 Task: Add to scrum project WiseTech a team member softage.4@softage.net and assign as Project Lead.
Action: Mouse moved to (339, 191)
Screenshot: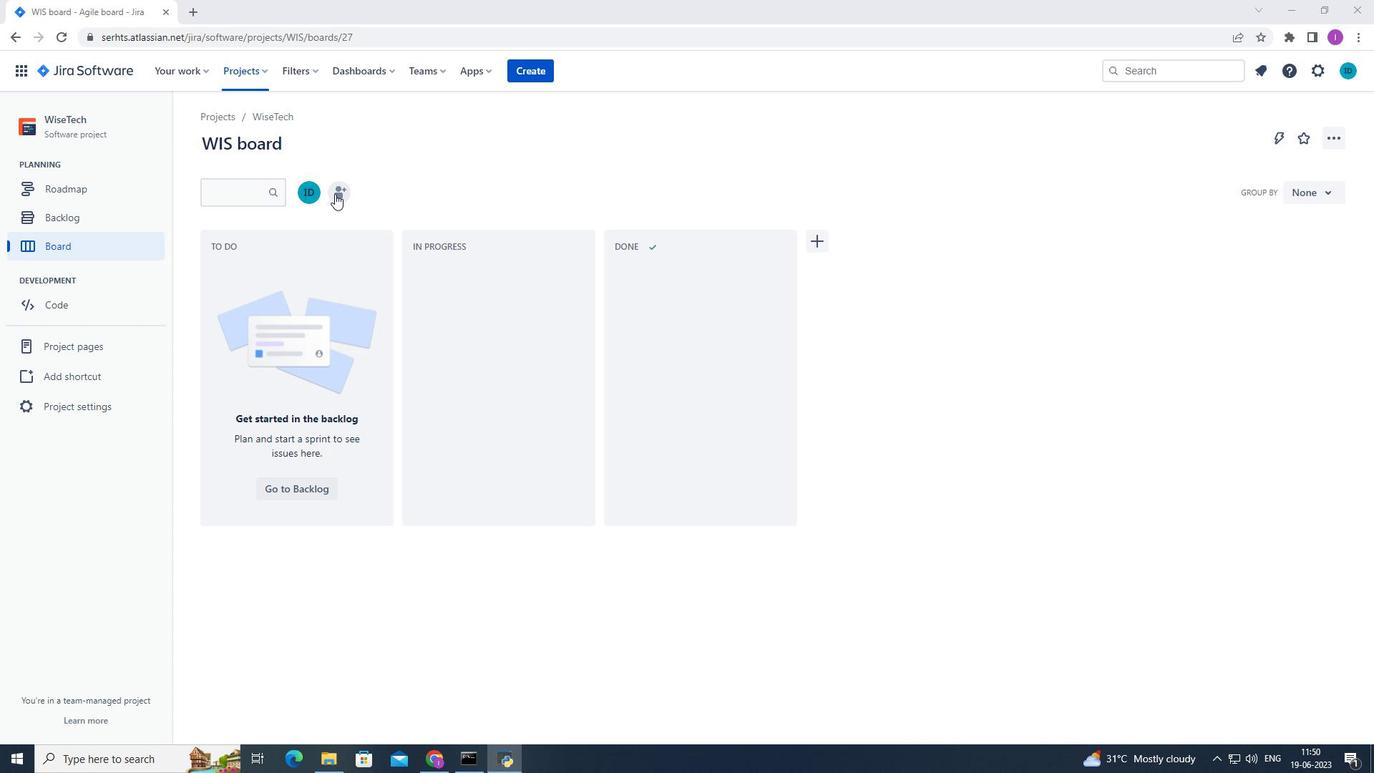 
Action: Mouse pressed left at (339, 191)
Screenshot: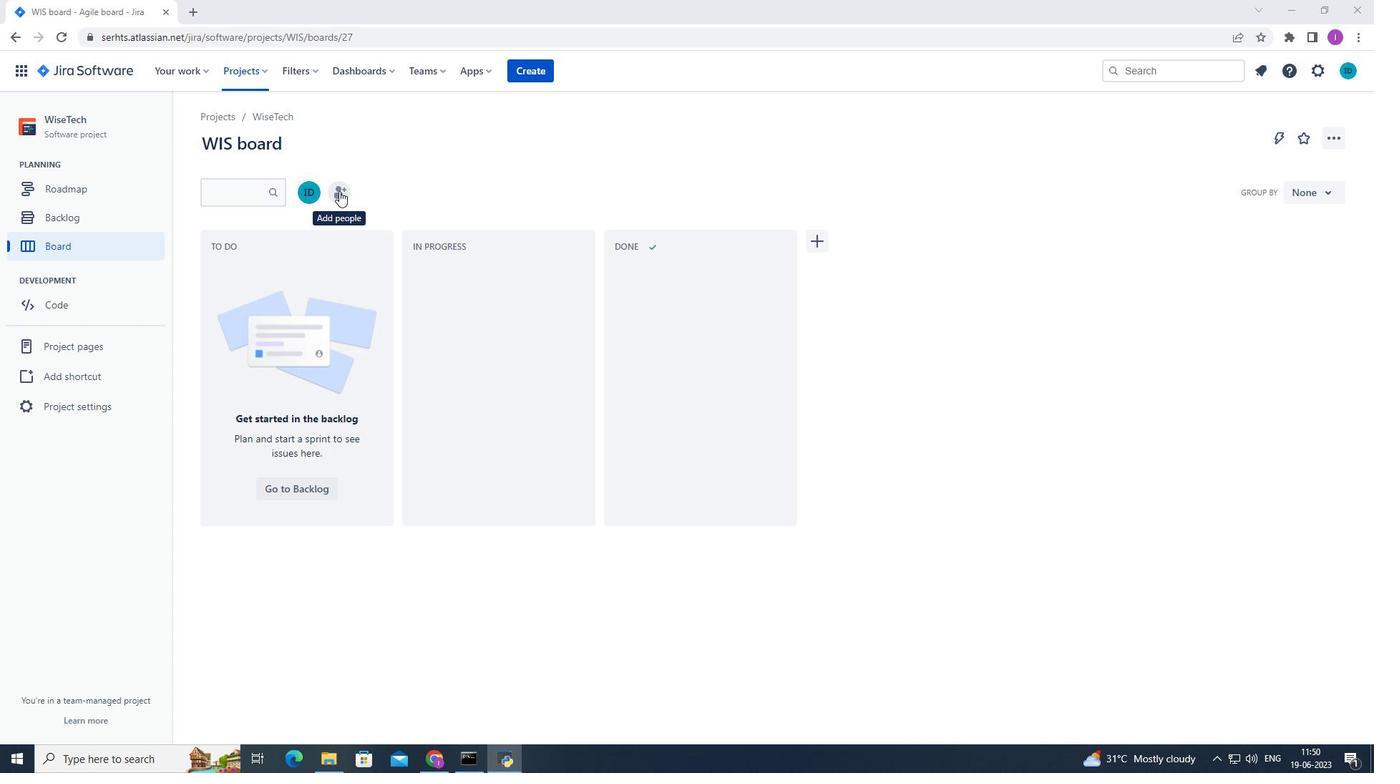 
Action: Mouse moved to (667, 174)
Screenshot: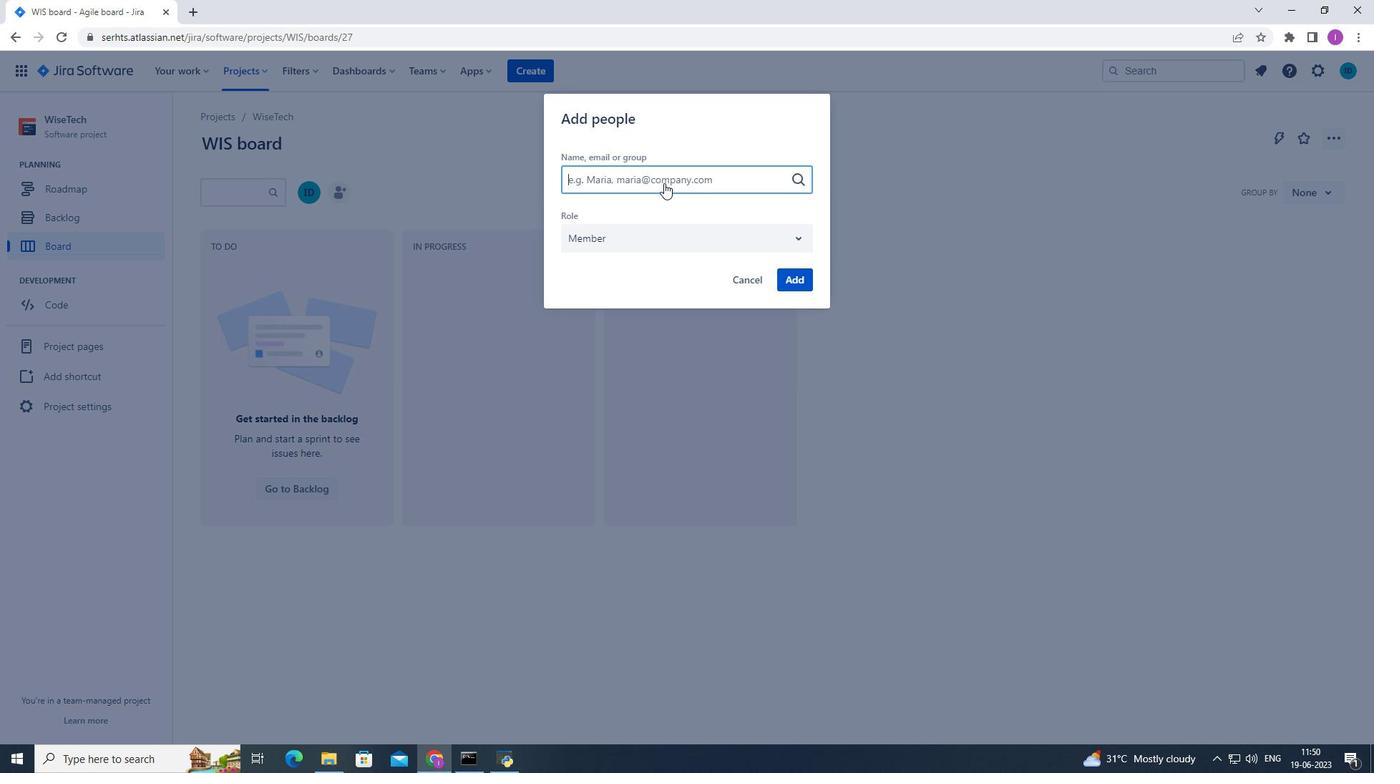 
Action: Mouse pressed left at (667, 174)
Screenshot: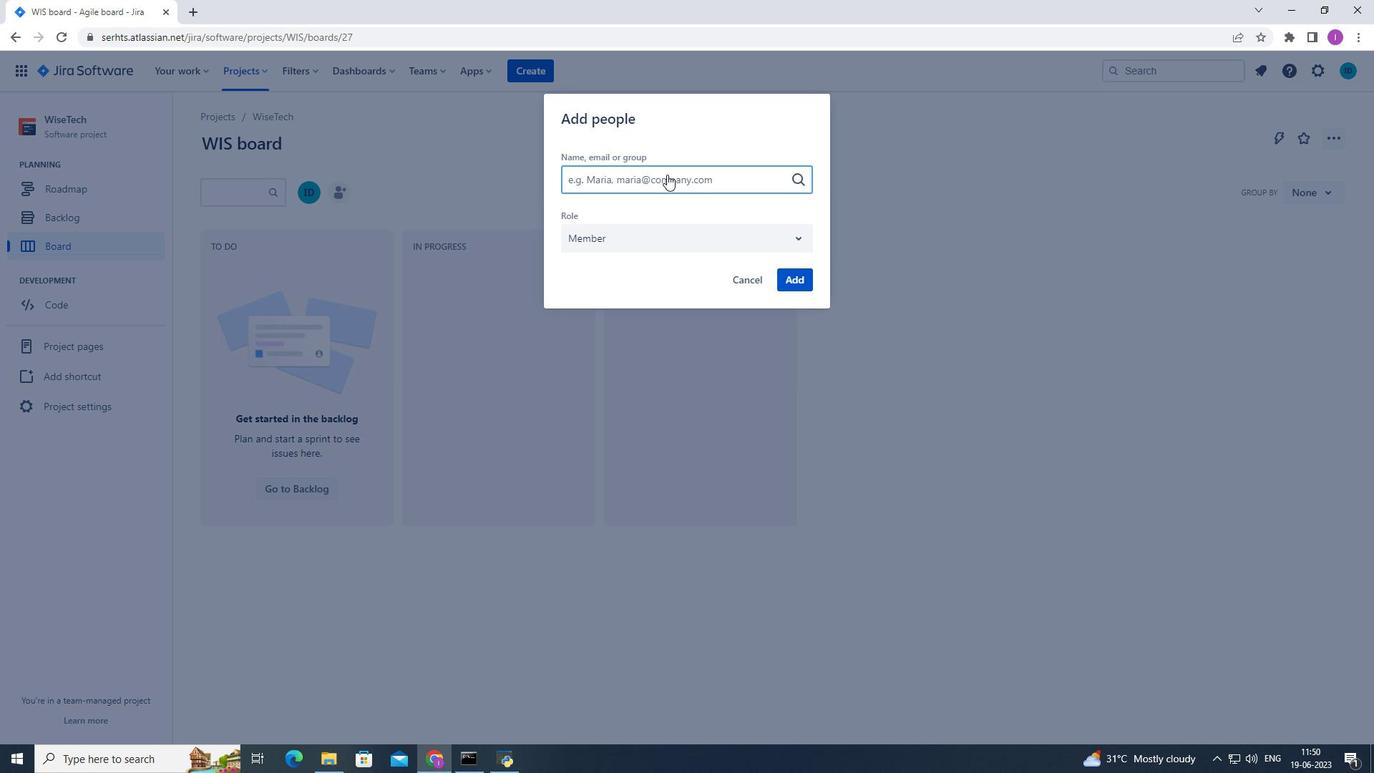
Action: Mouse moved to (683, 170)
Screenshot: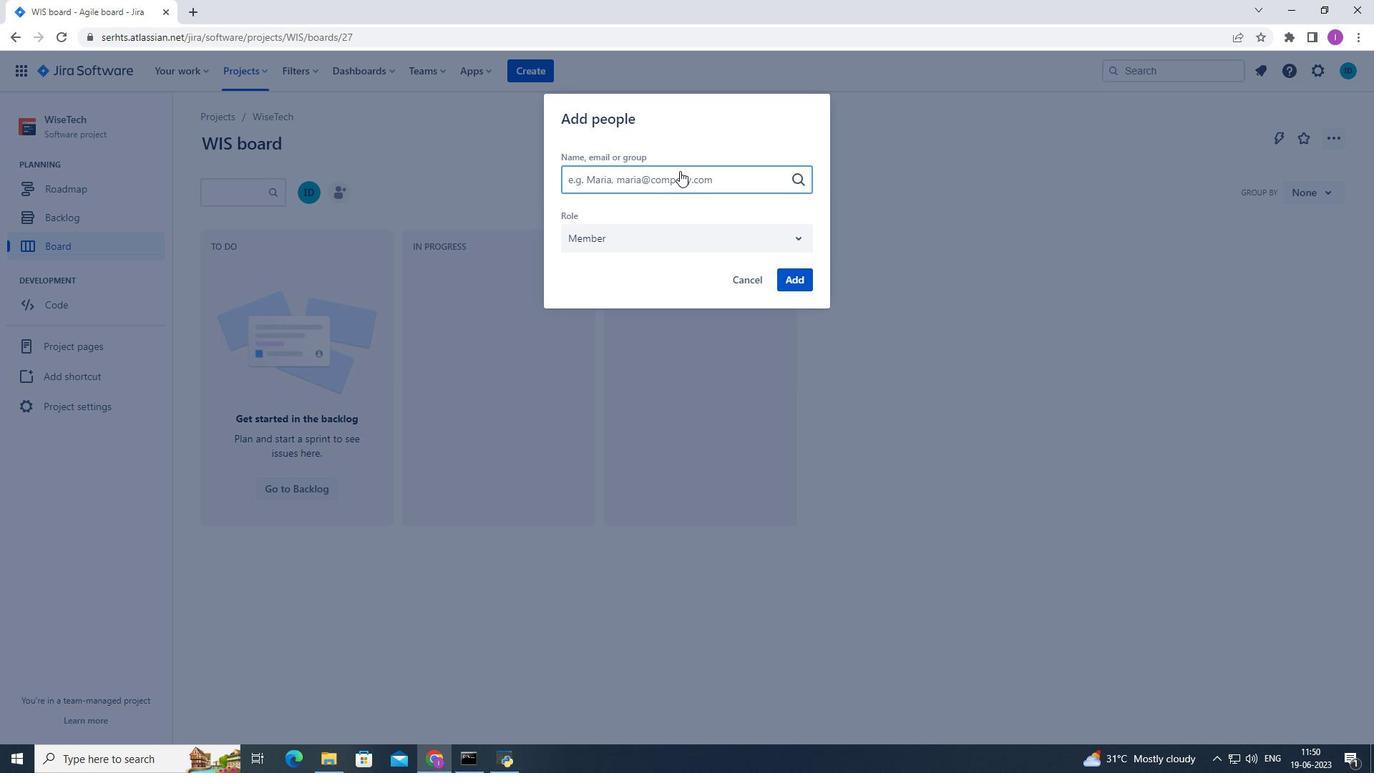 
Action: Key pressed sof
Screenshot: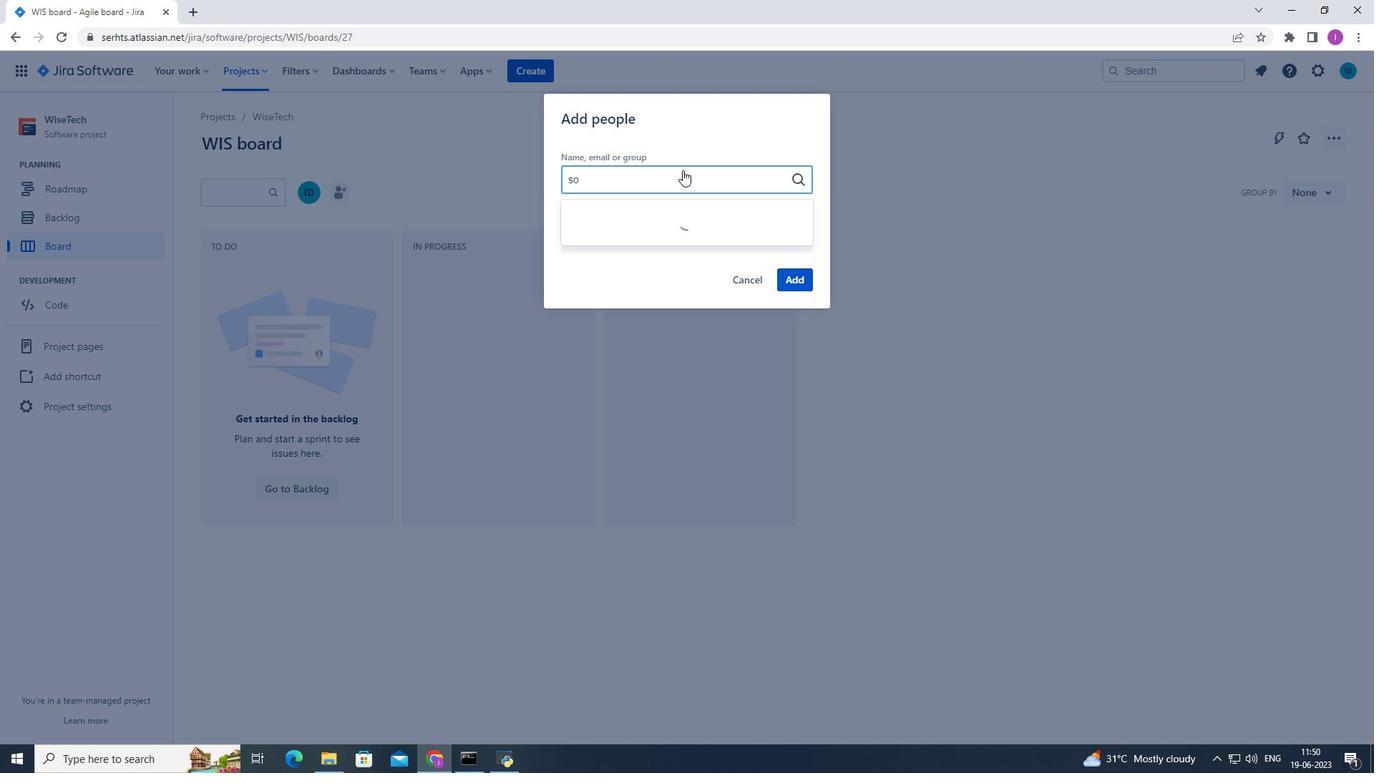 
Action: Mouse moved to (634, 278)
Screenshot: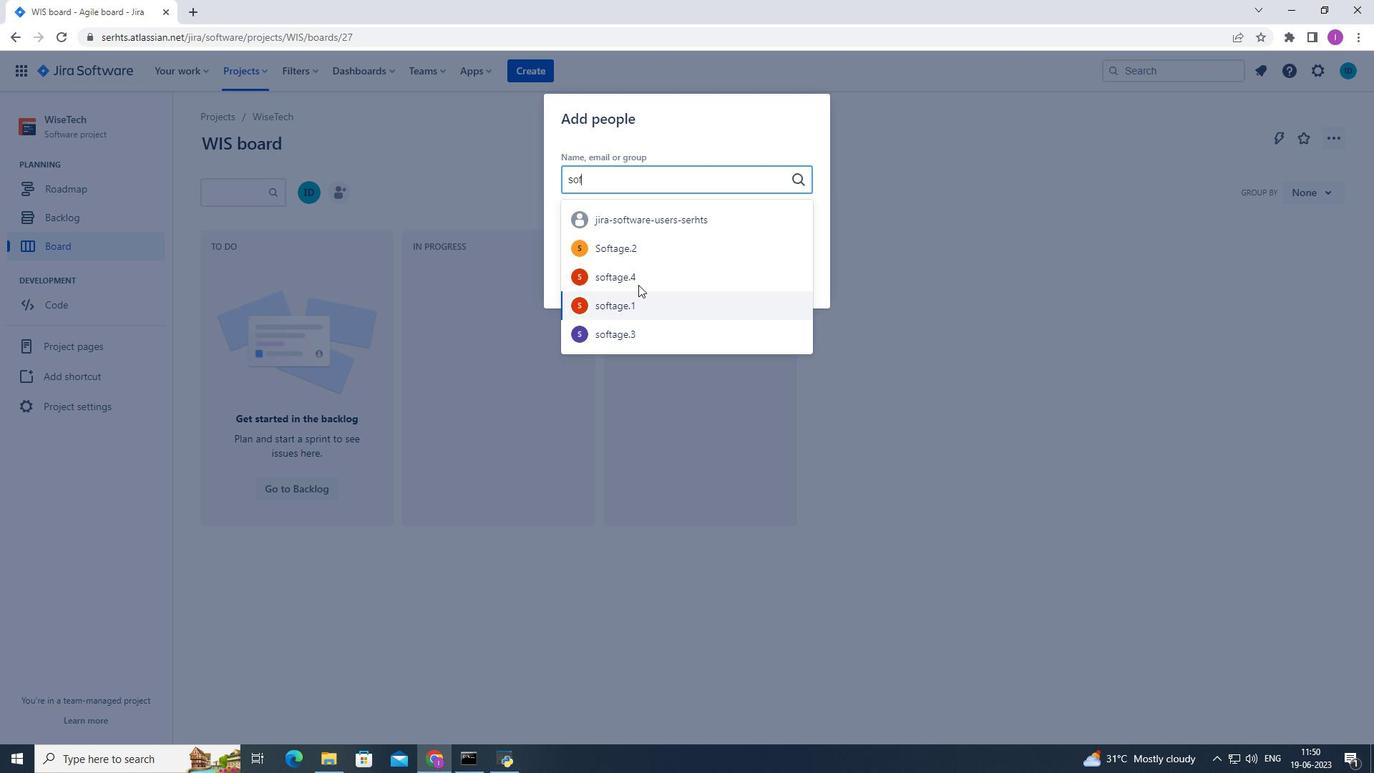 
Action: Mouse pressed left at (634, 278)
Screenshot: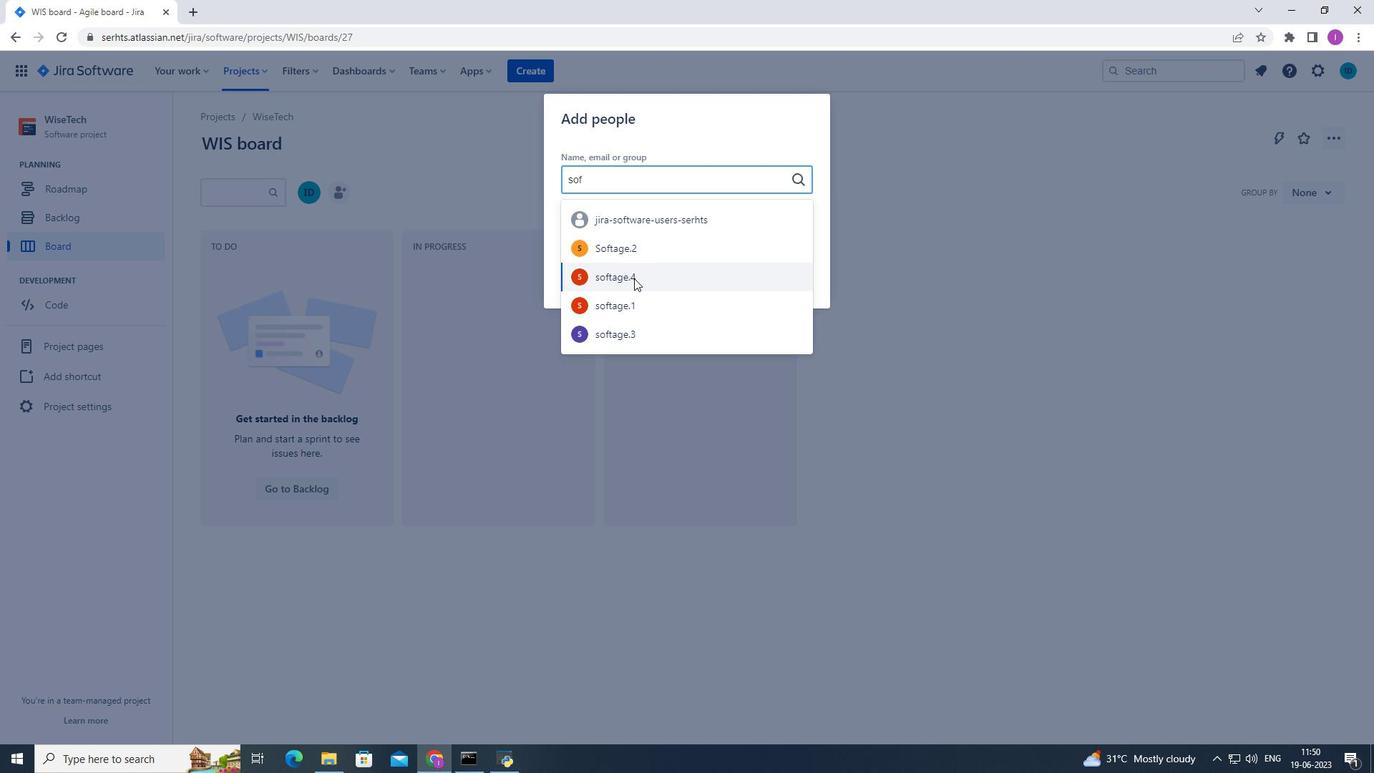 
Action: Mouse moved to (801, 274)
Screenshot: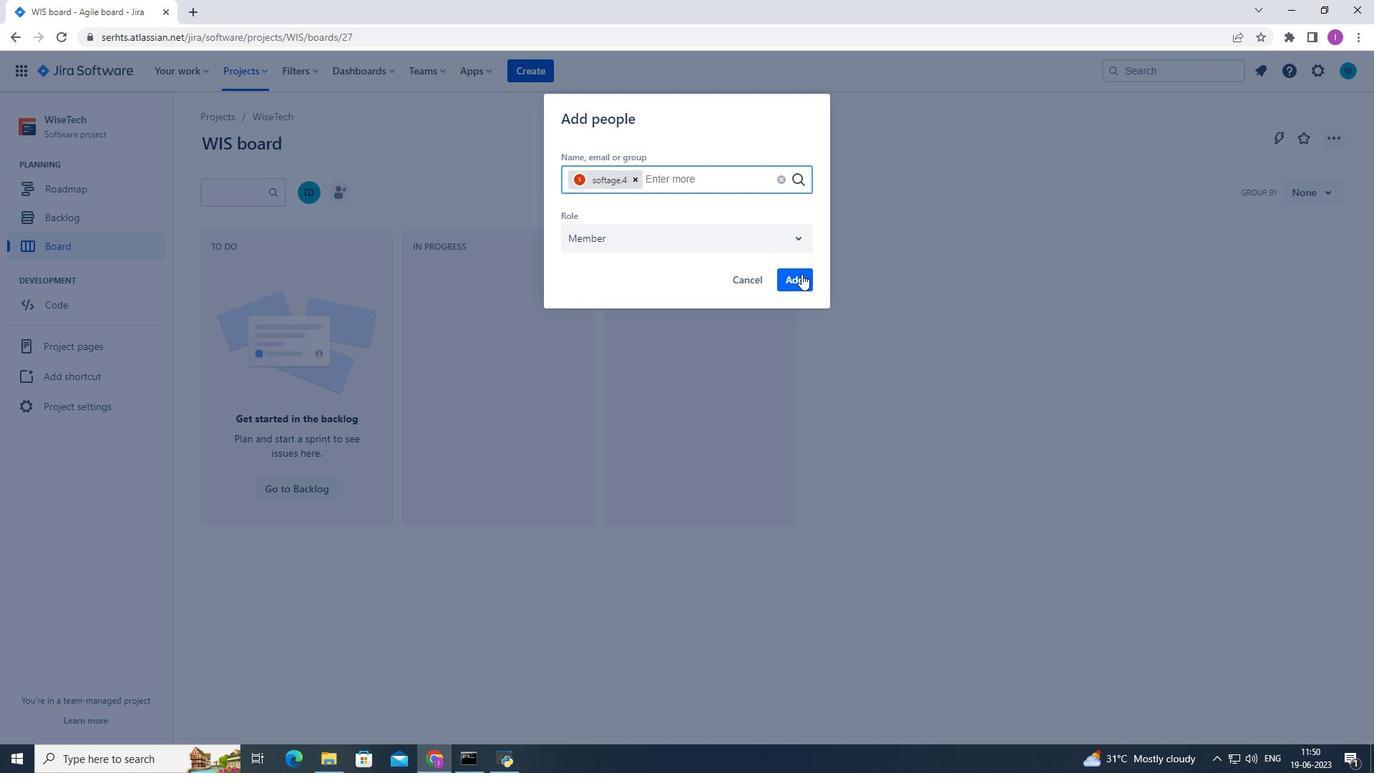 
Action: Mouse pressed left at (801, 274)
Screenshot: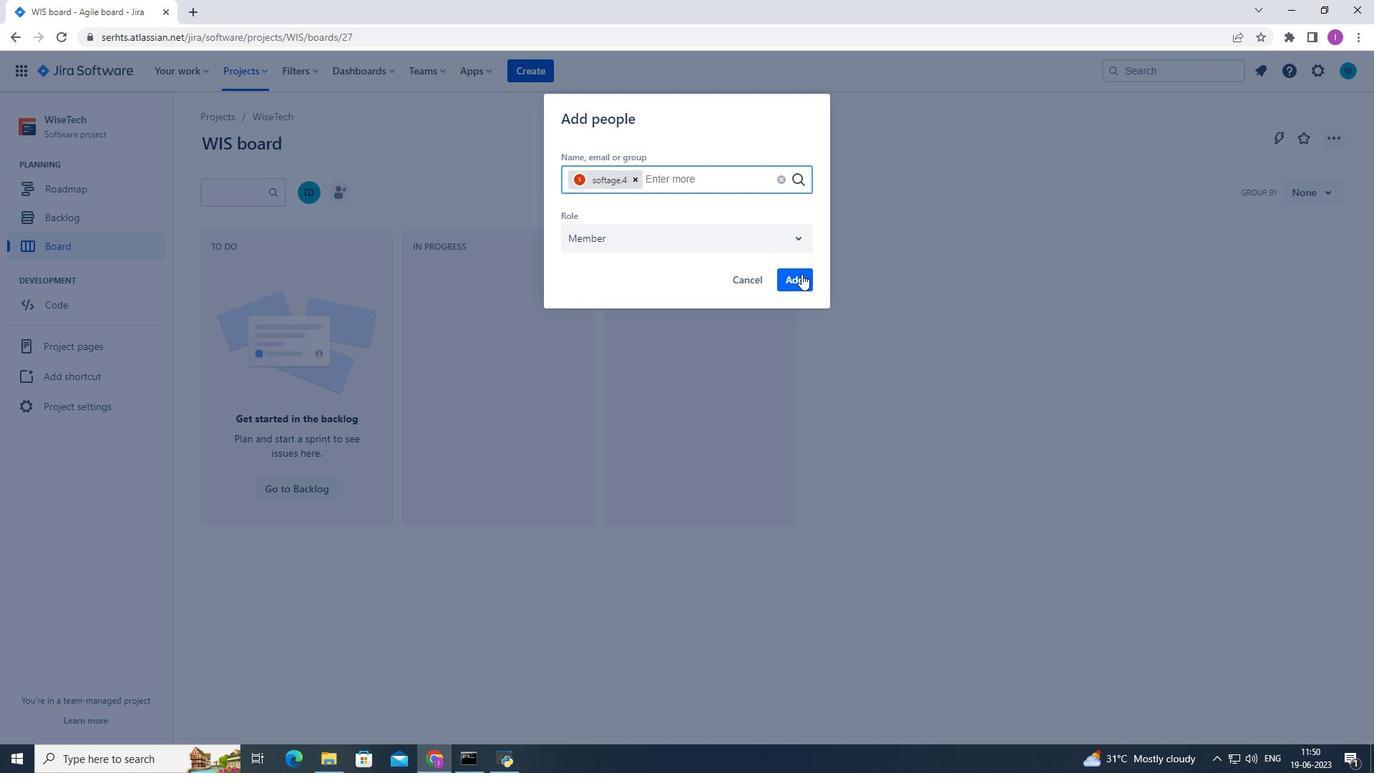 
Action: Mouse moved to (321, 617)
Screenshot: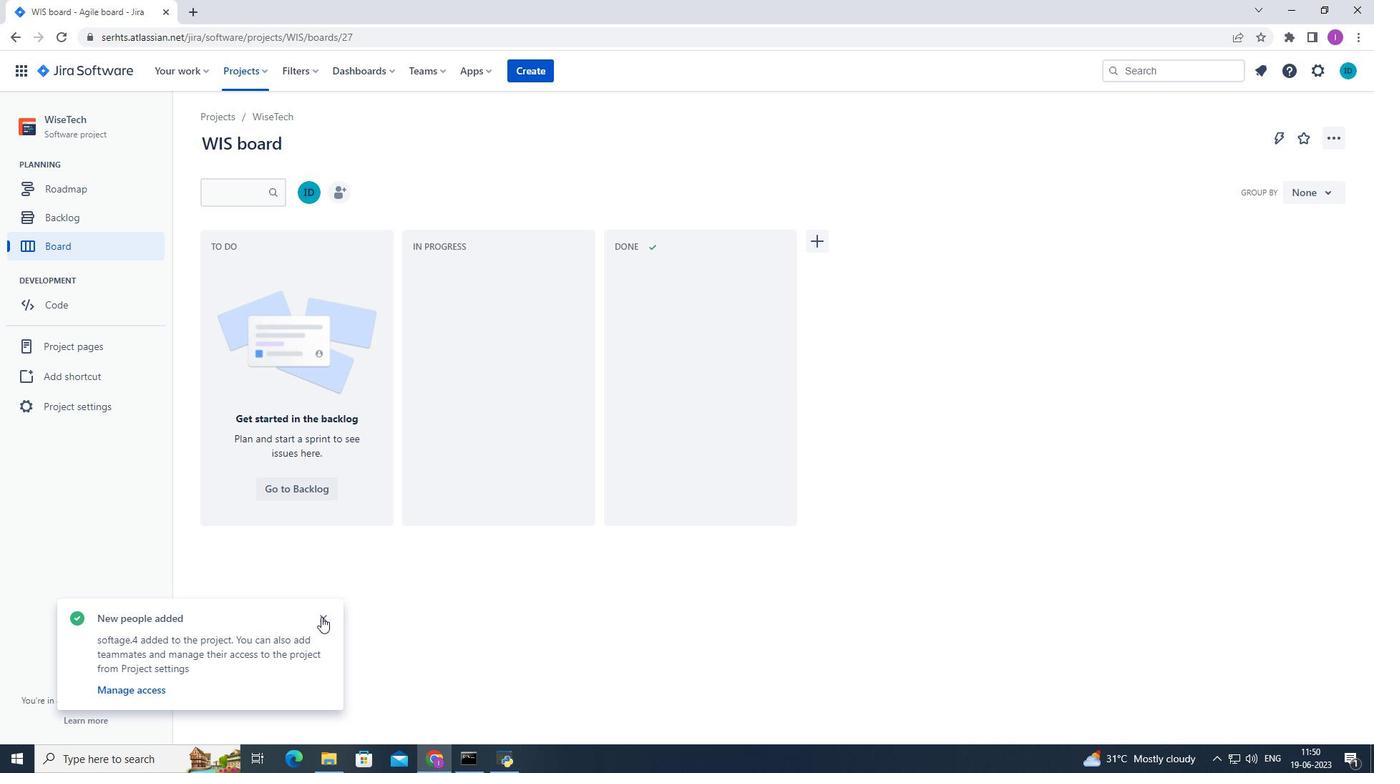
Action: Mouse pressed left at (321, 617)
Screenshot: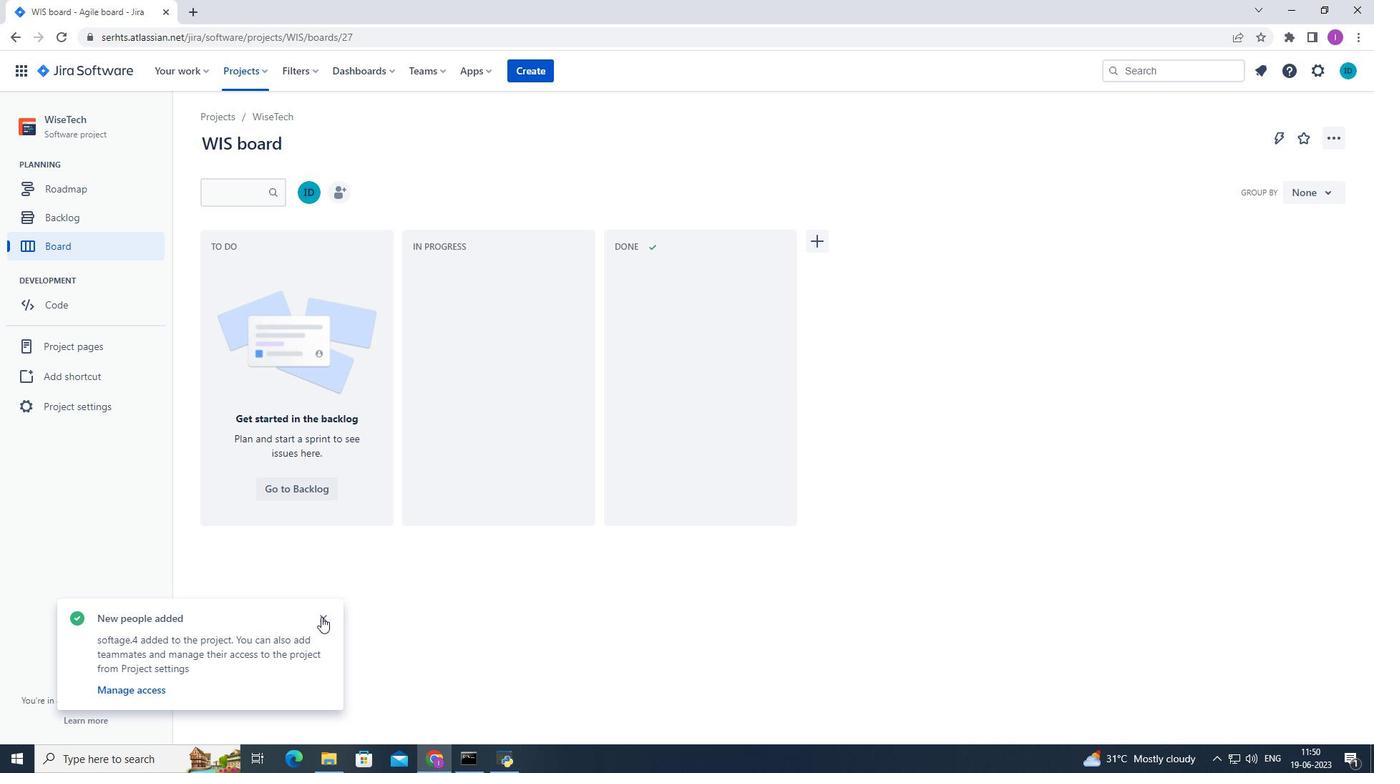 
Action: Mouse moved to (322, 616)
Screenshot: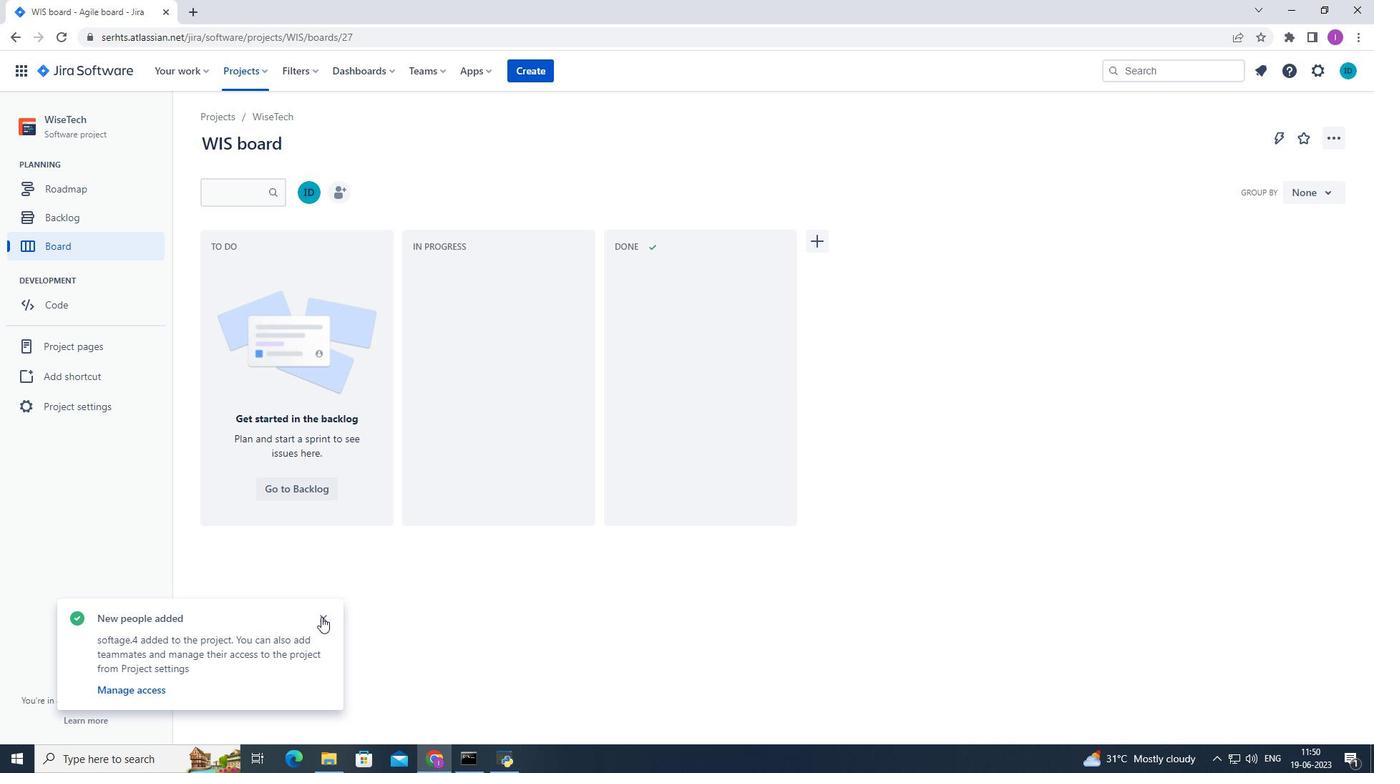 
Action: Mouse pressed left at (322, 616)
Screenshot: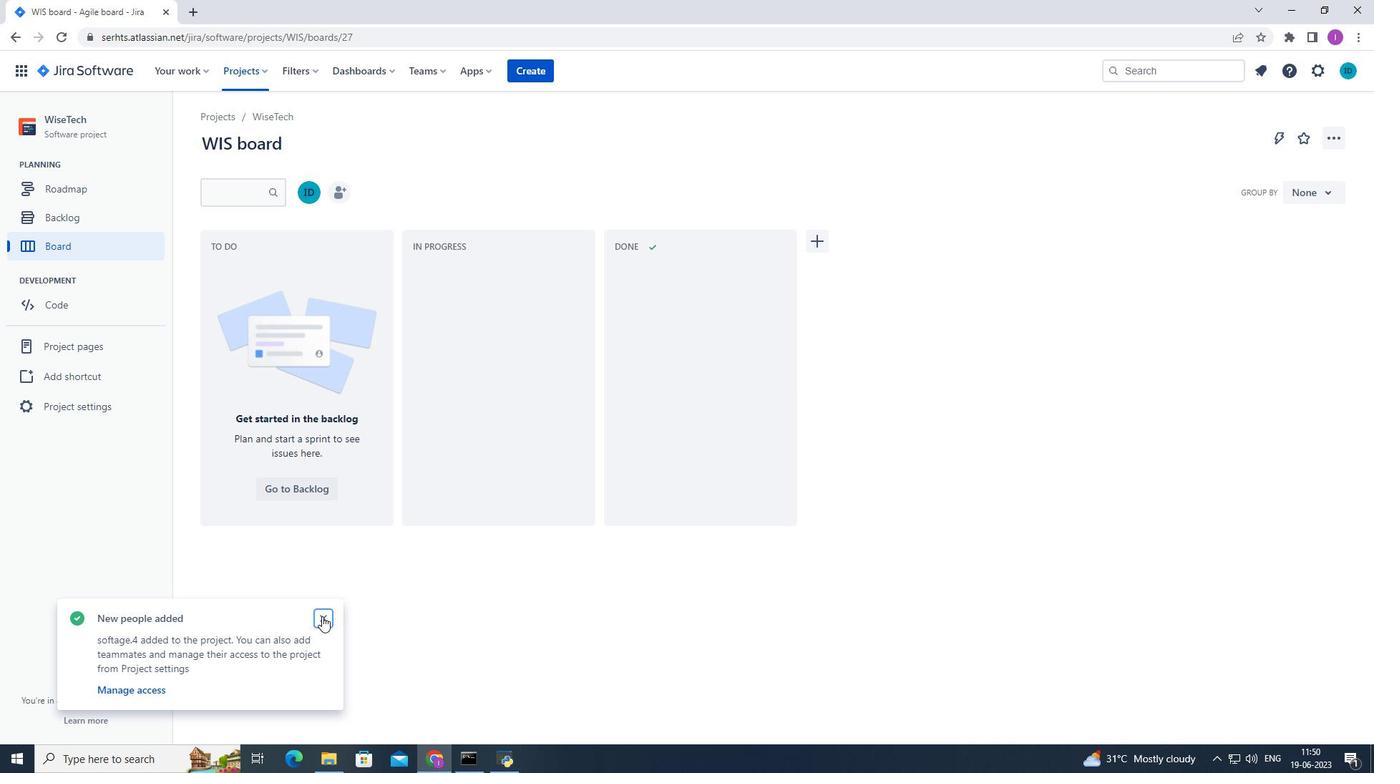 
Action: Mouse moved to (108, 410)
Screenshot: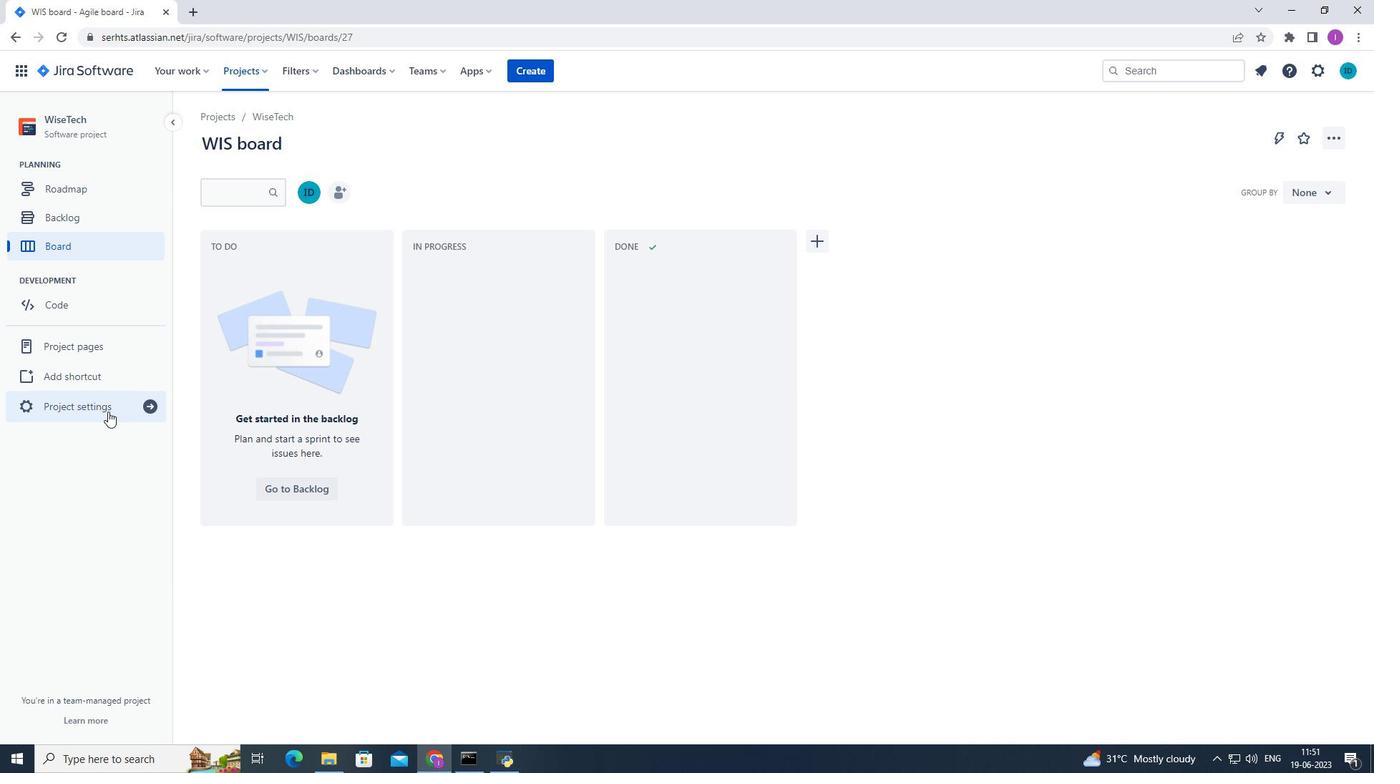 
Action: Mouse pressed left at (108, 410)
Screenshot: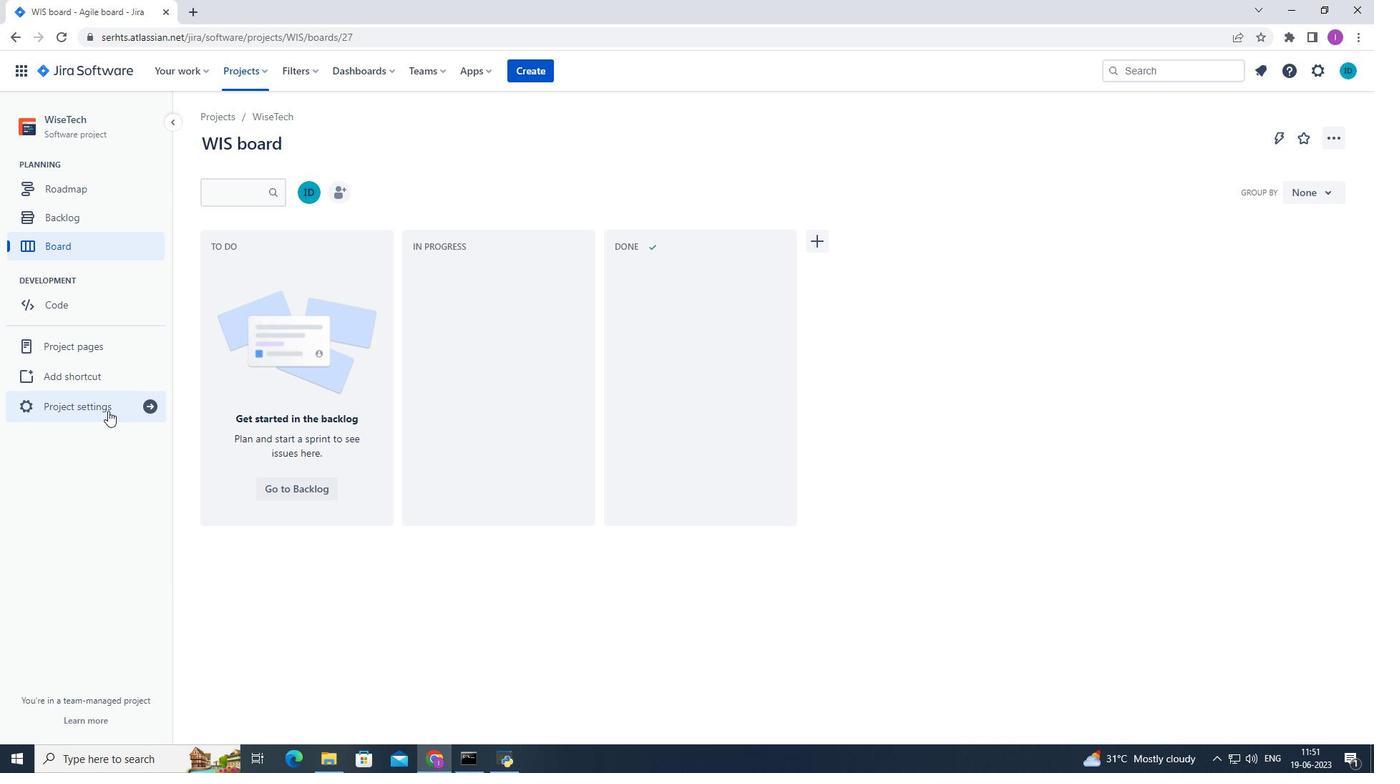 
Action: Mouse moved to (743, 510)
Screenshot: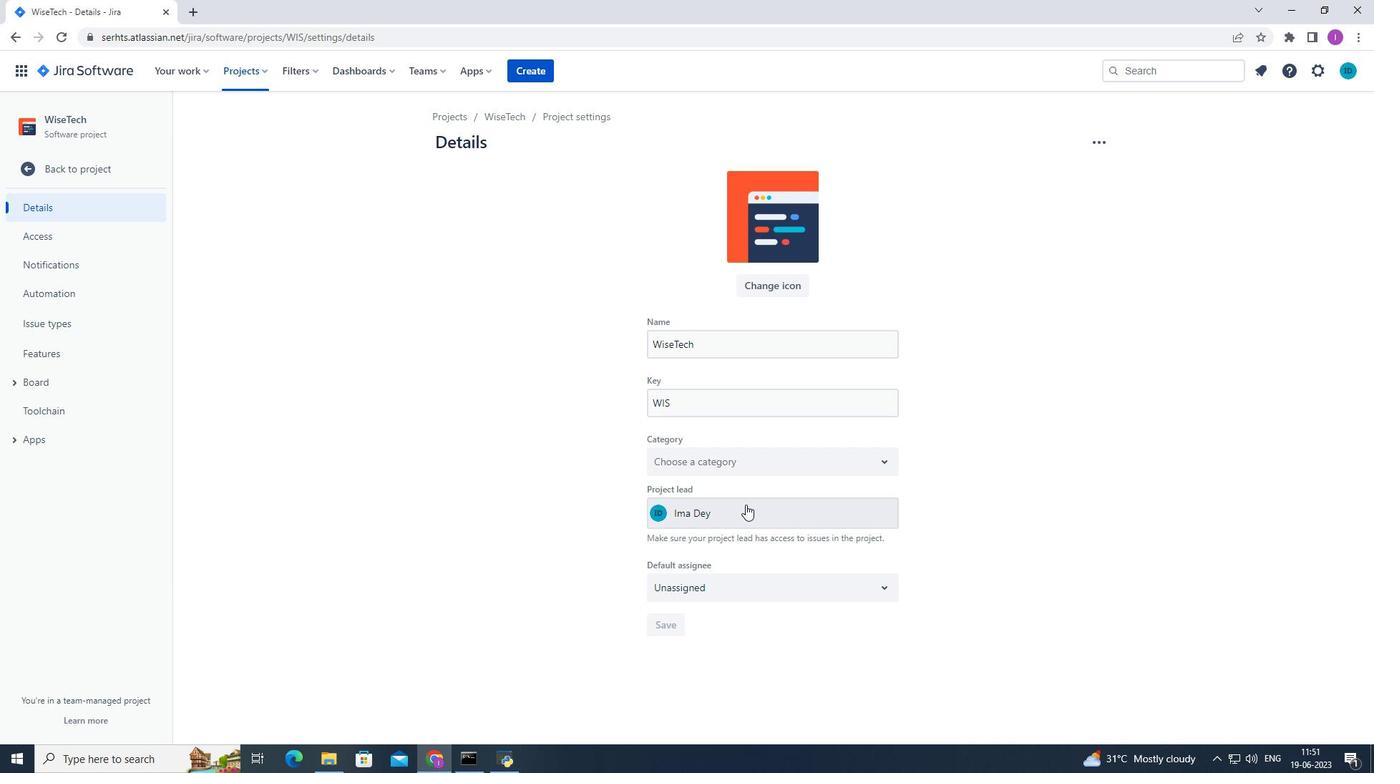 
Action: Mouse pressed left at (743, 510)
Screenshot: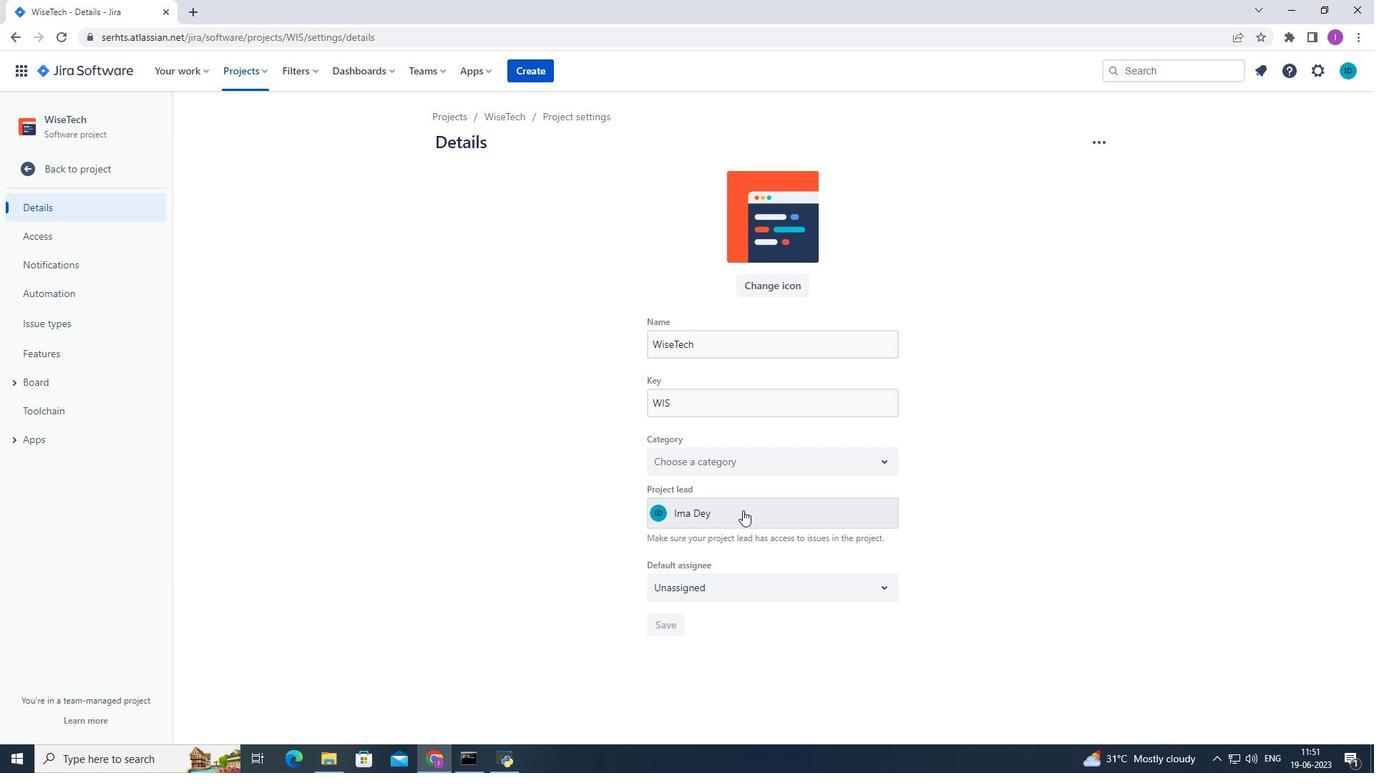 
Action: Mouse moved to (711, 693)
Screenshot: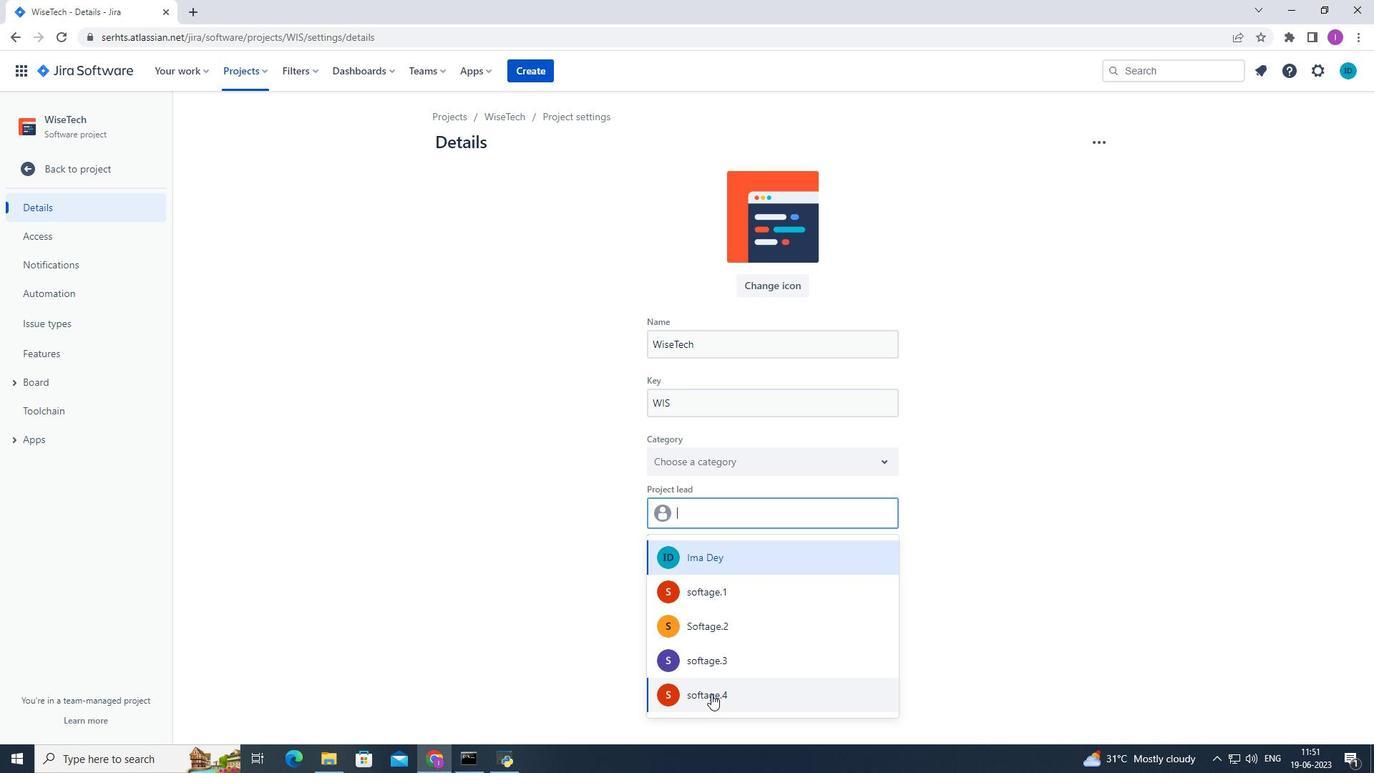 
Action: Mouse pressed left at (711, 693)
Screenshot: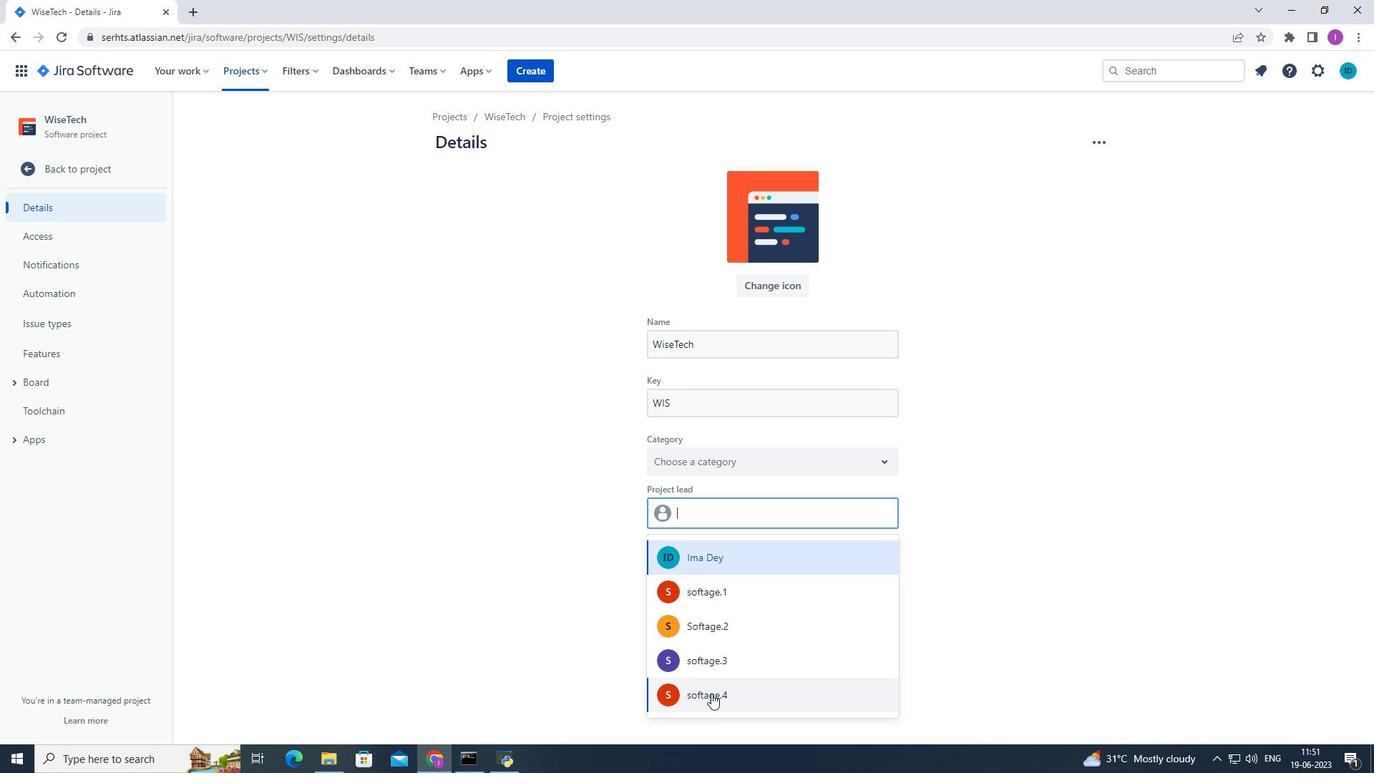 
Action: Mouse moved to (672, 625)
Screenshot: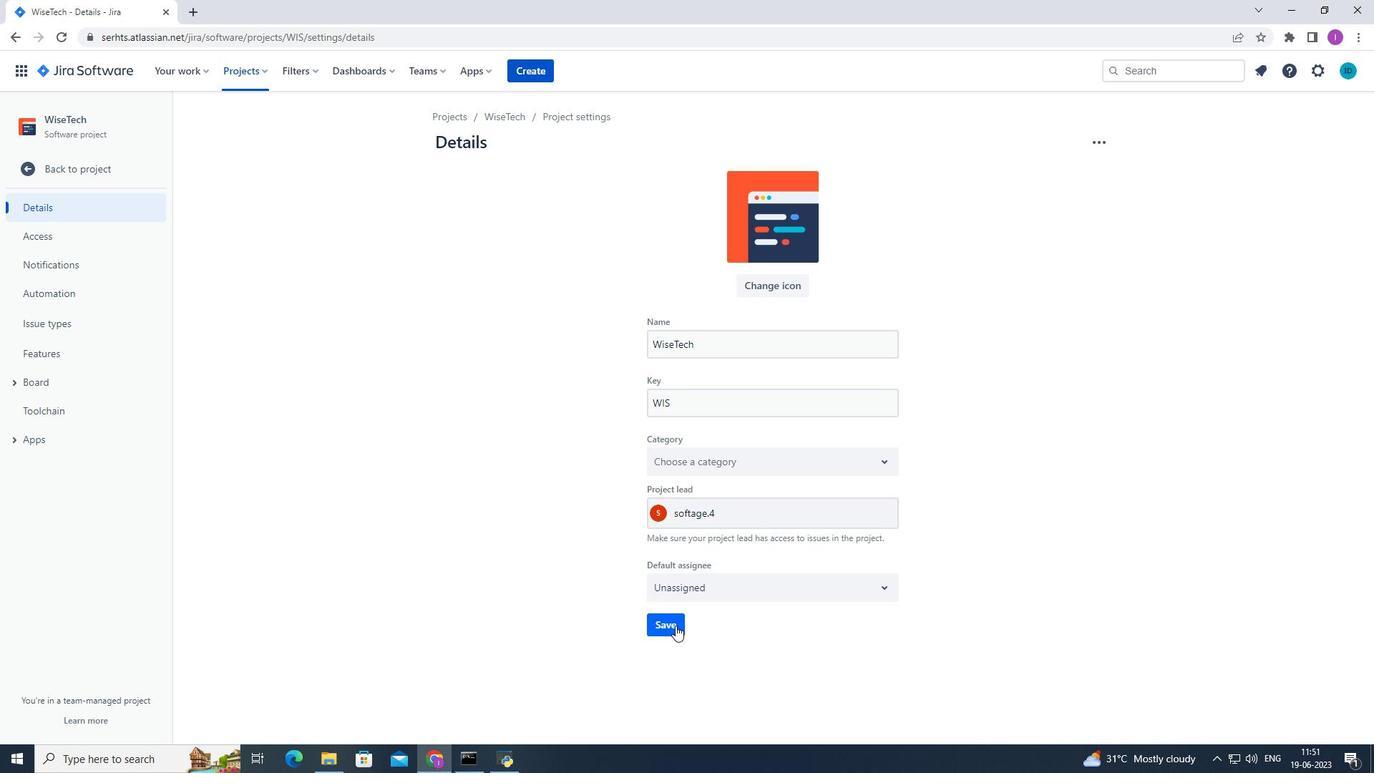 
Action: Mouse pressed left at (672, 625)
Screenshot: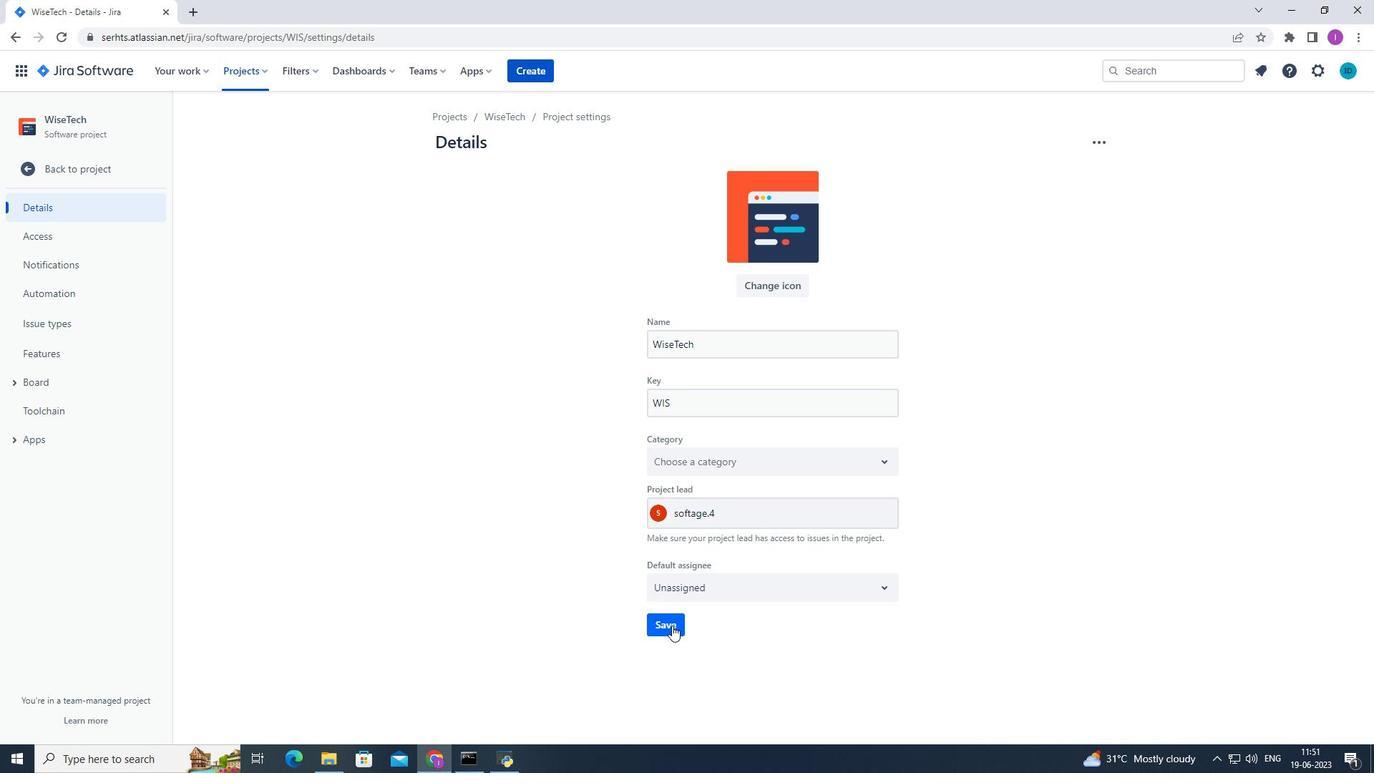 
Action: Mouse moved to (678, 620)
Screenshot: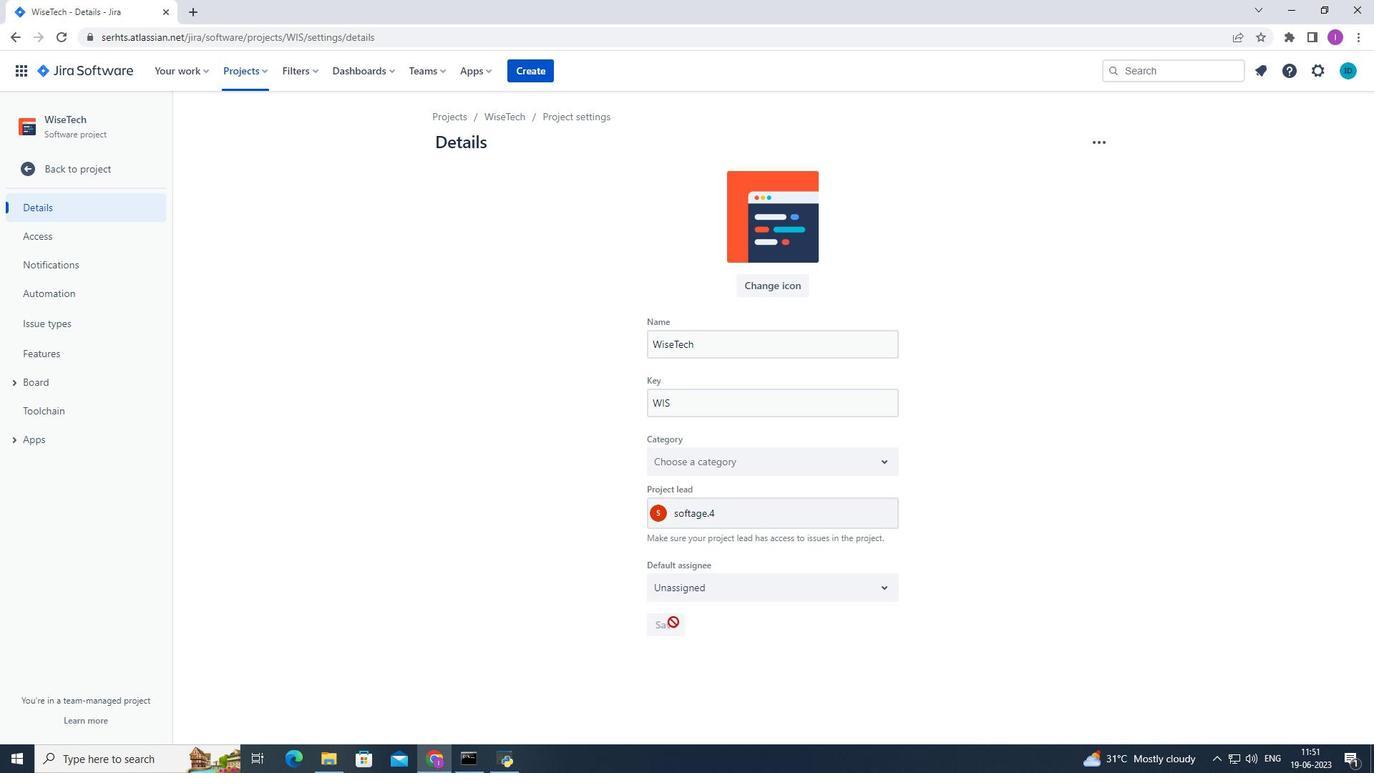 
